 Task: Make in the project AgileHive a sprint 'Information Architecture Sprint'. Create in the project AgileHive a sprint 'Information Architecture Sprint'. Add in the project AgileHive a sprint 'Information Architecture Sprint'
Action: Mouse moved to (204, 58)
Screenshot: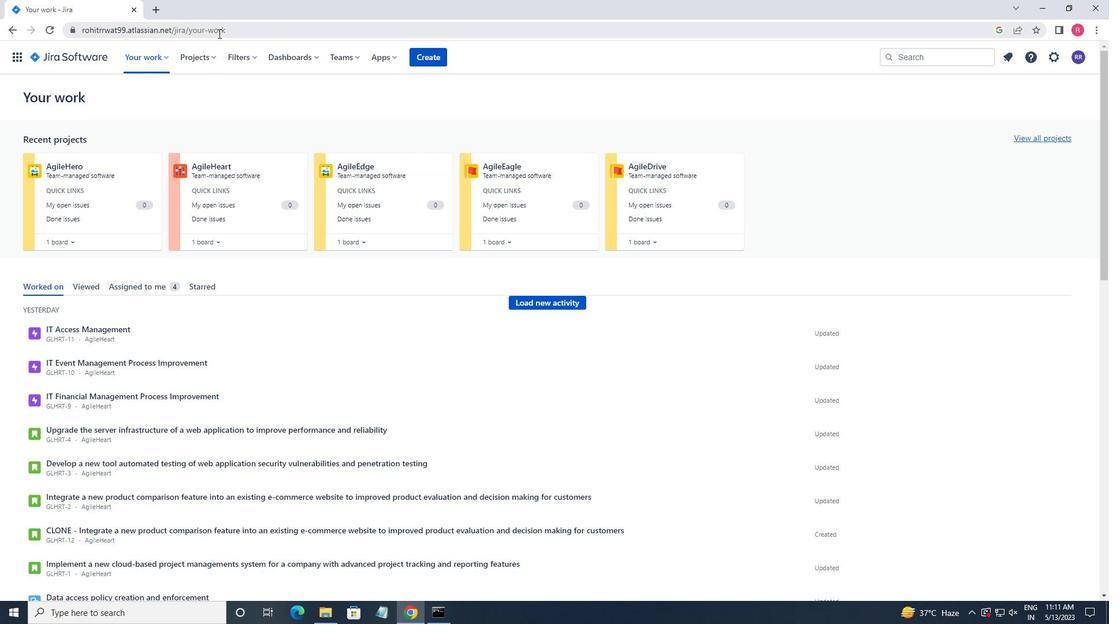 
Action: Mouse pressed left at (204, 58)
Screenshot: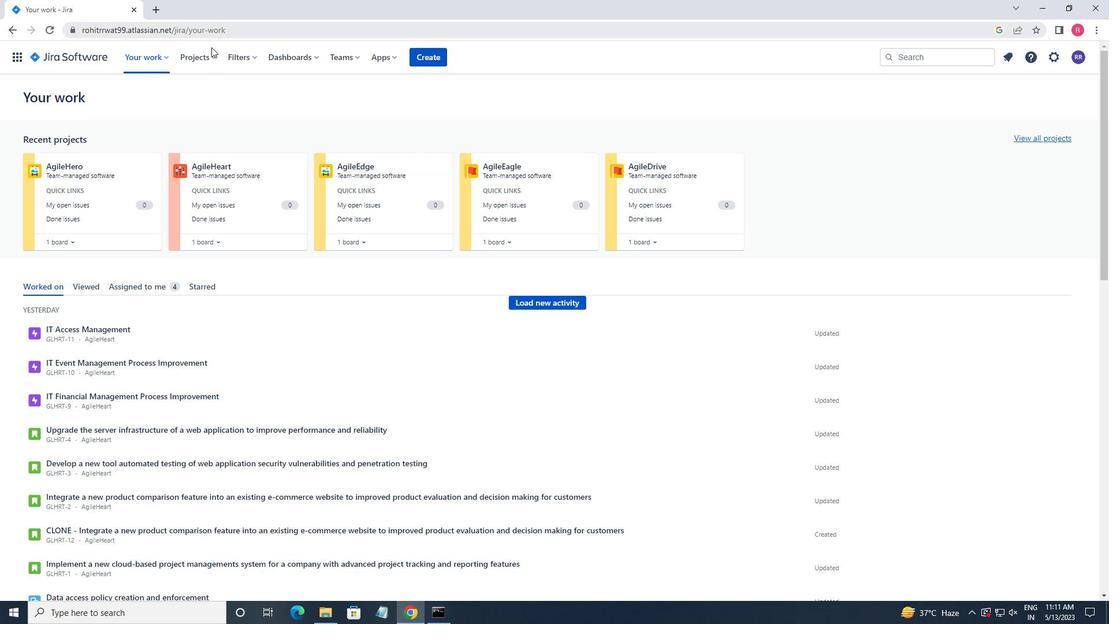 
Action: Mouse moved to (230, 104)
Screenshot: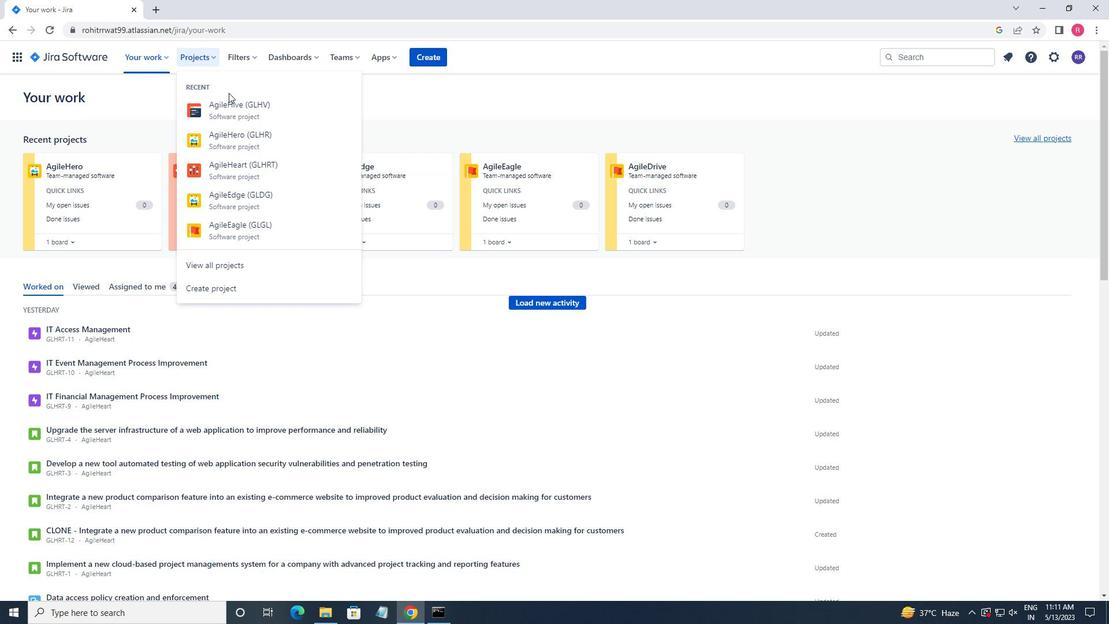 
Action: Mouse pressed left at (230, 104)
Screenshot: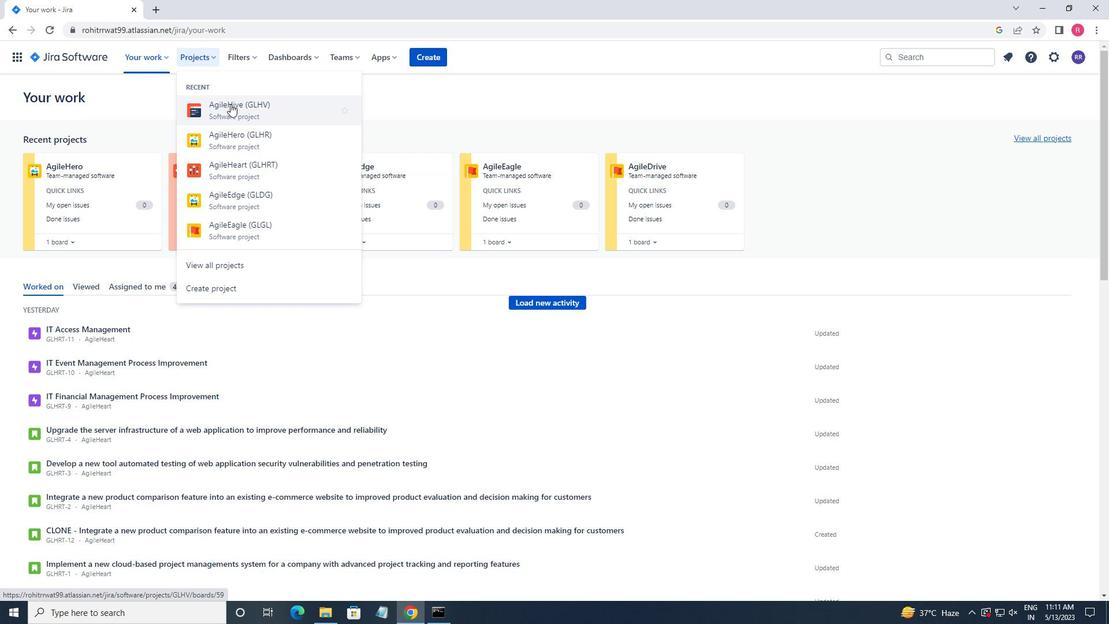 
Action: Mouse moved to (80, 175)
Screenshot: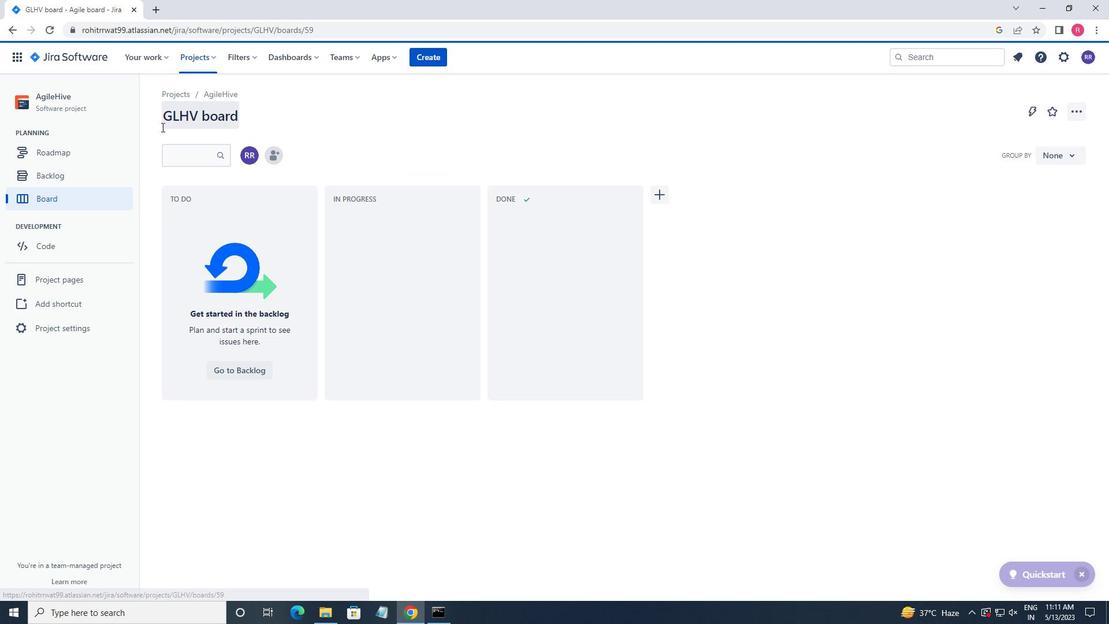 
Action: Mouse pressed left at (80, 175)
Screenshot: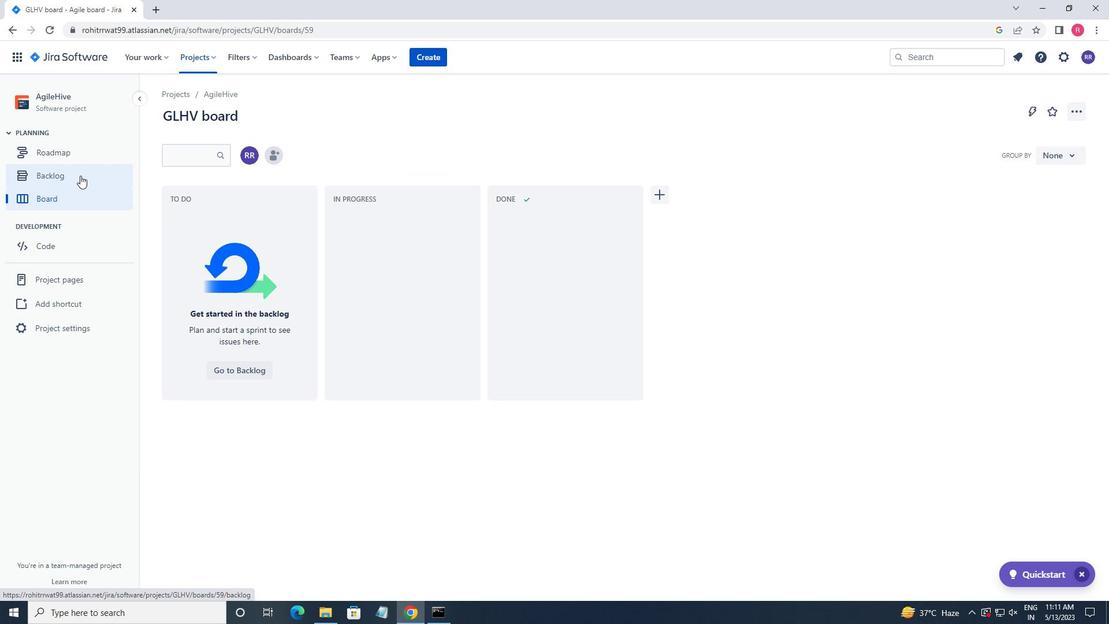 
Action: Mouse moved to (405, 183)
Screenshot: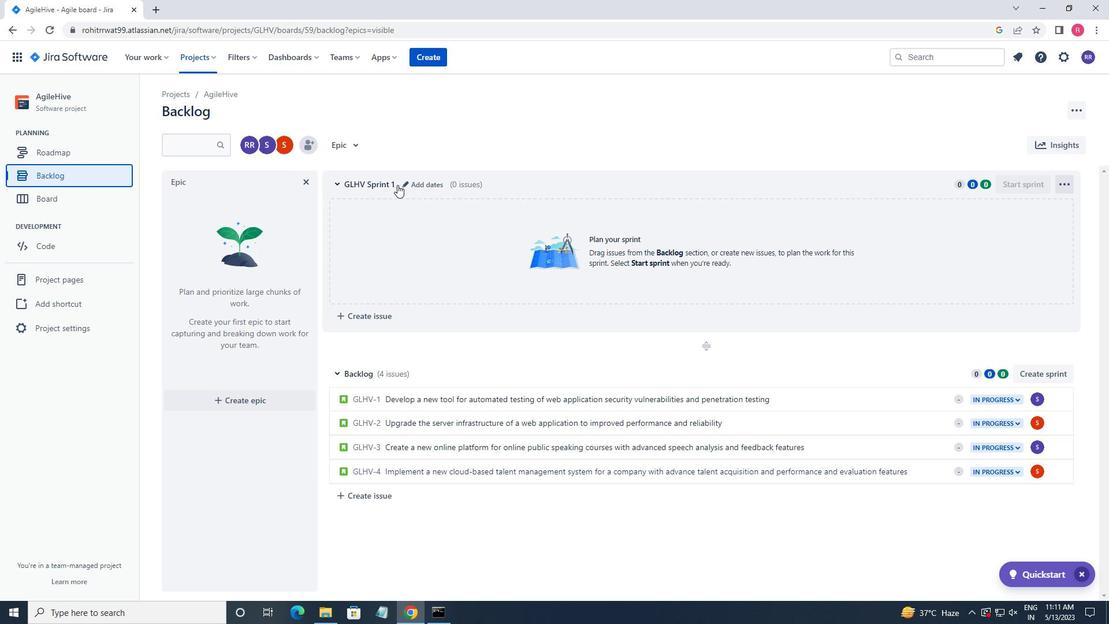 
Action: Mouse pressed left at (405, 183)
Screenshot: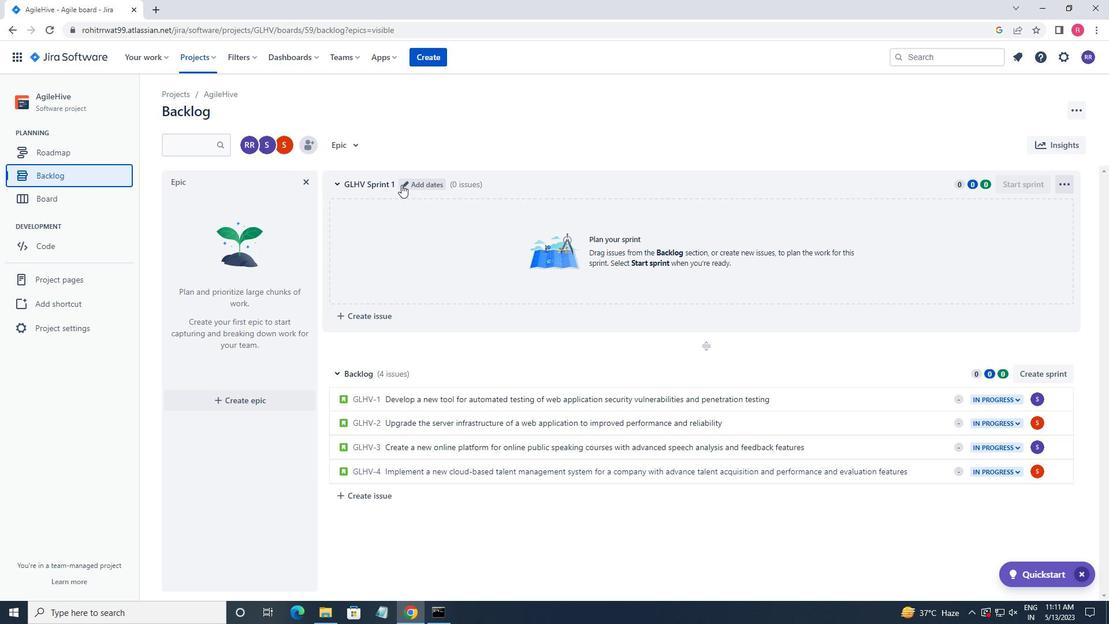 
Action: Mouse moved to (403, 183)
Screenshot: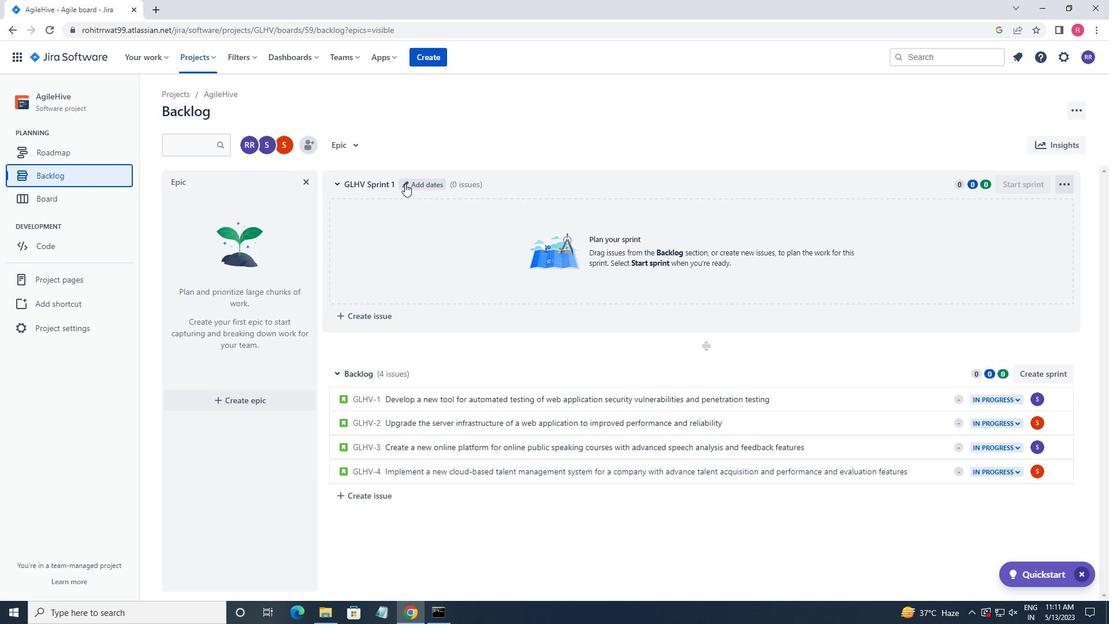 
Action: Key pressed <Key.shift_r><Key.backspace><Key.backspace><Key.backspace><Key.backspace><Key.backspace><Key.backspace><Key.backspace><Key.backspace><Key.backspace><Key.backspace><Key.backspace><Key.backspace><Key.backspace><Key.backspace><Key.backspace><Key.backspace><Key.backspace><Key.shift_r>Information<Key.space><Key.shift>ARCHITECTURE<Key.space><Key.shift>SPRINTT<Key.backspace>NT<Key.backspace><Key.backspace><Key.backspace><Key.backspace>PRINT
Screenshot: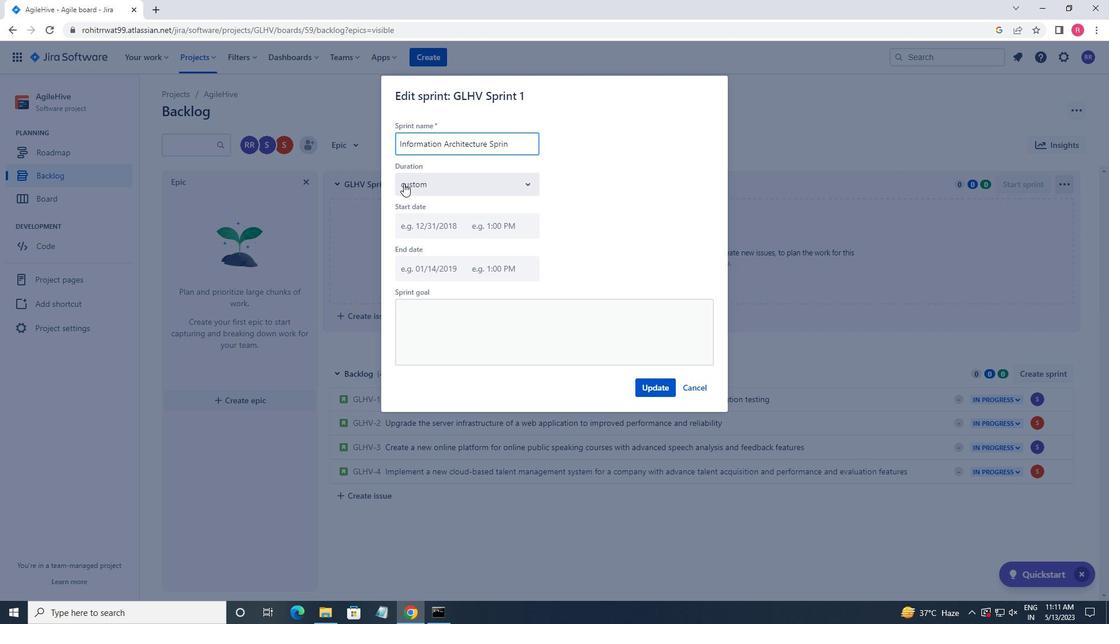 
Action: Mouse moved to (653, 391)
Screenshot: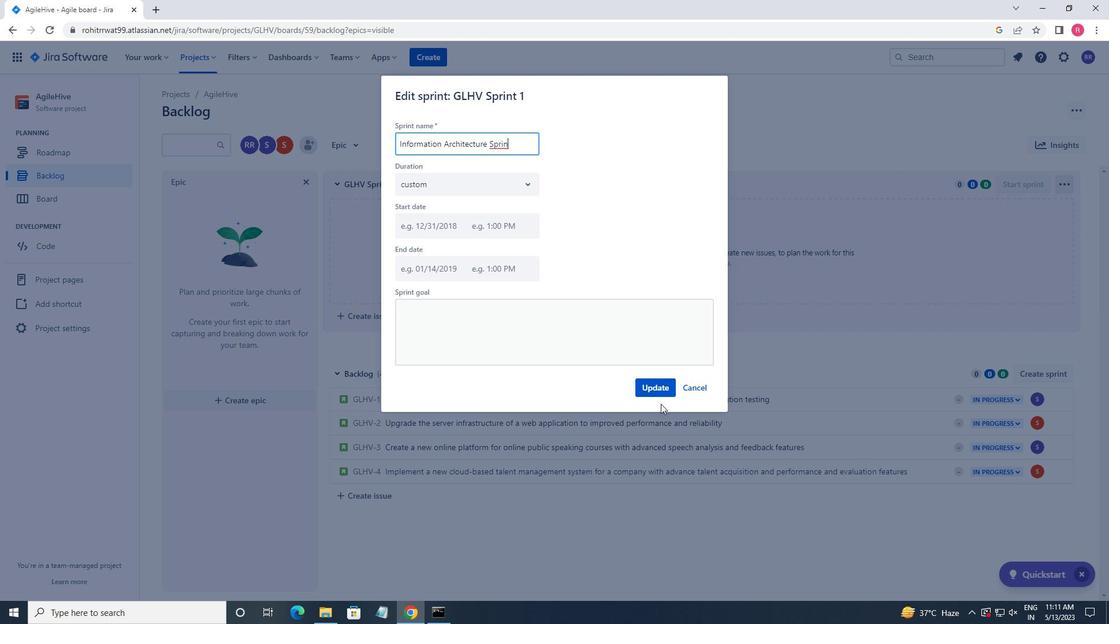 
Action: Mouse pressed left at (653, 391)
Screenshot: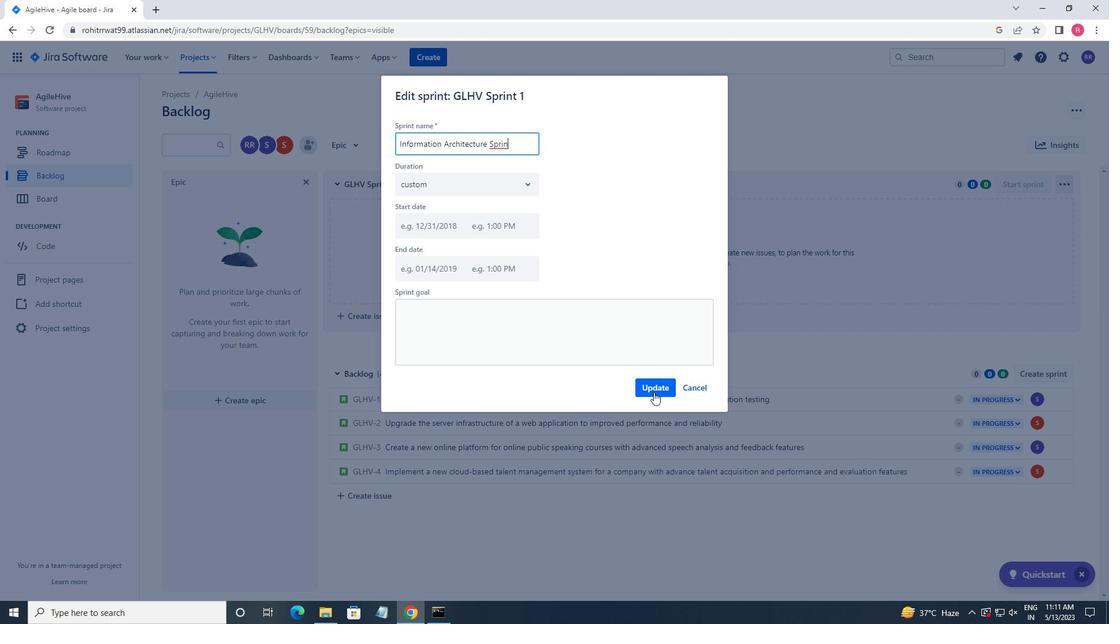 
Action: Mouse moved to (1041, 374)
Screenshot: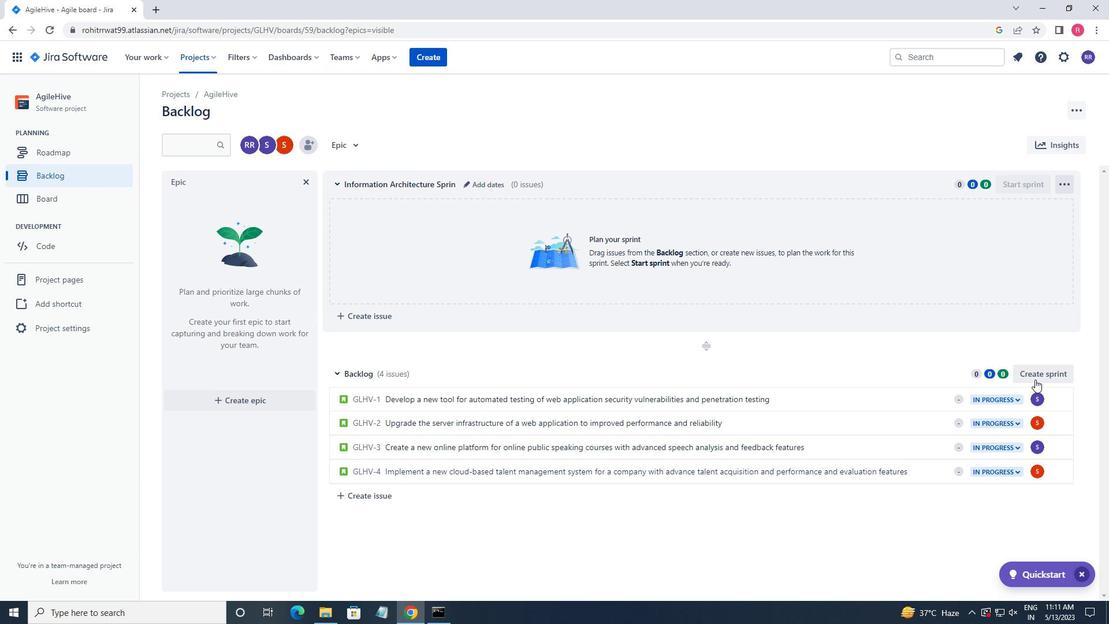 
Action: Mouse pressed left at (1041, 374)
Screenshot: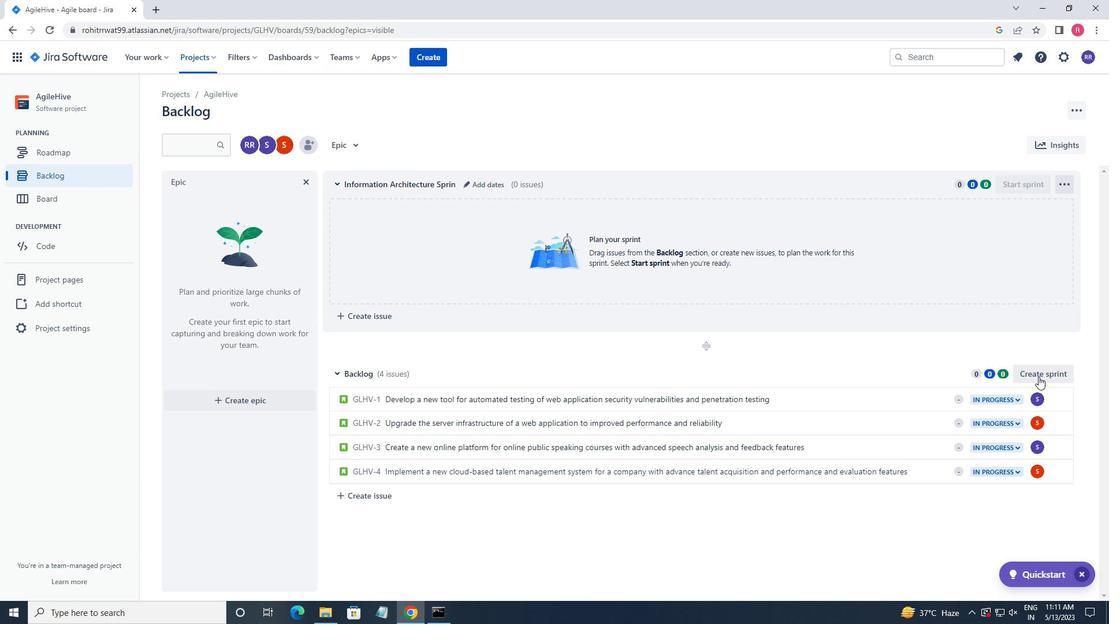 
Action: Mouse moved to (461, 373)
Screenshot: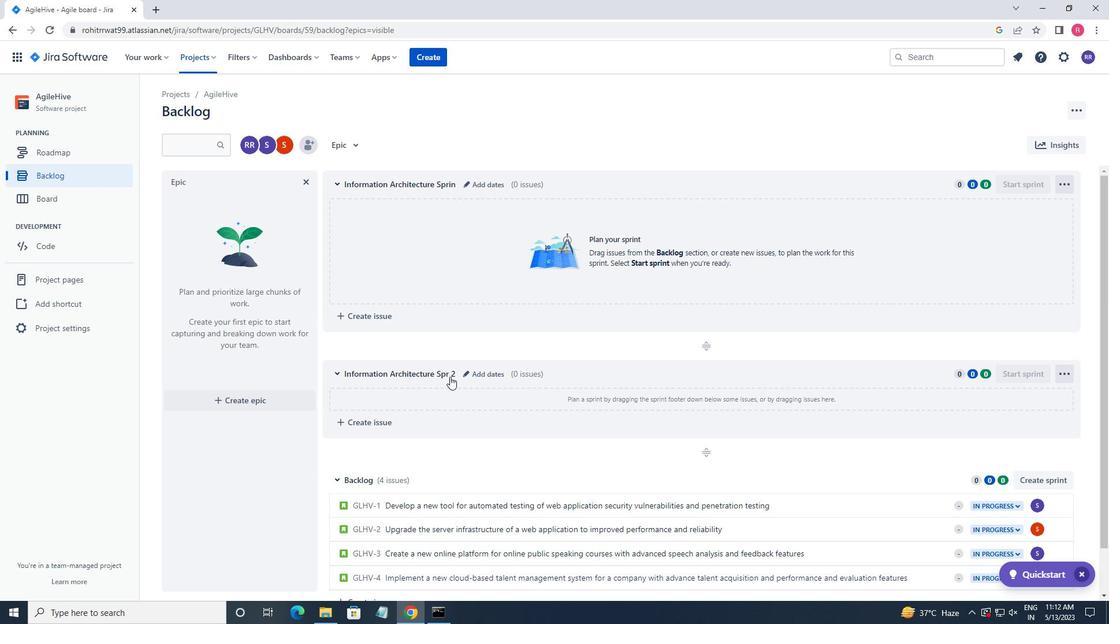 
Action: Mouse pressed left at (461, 373)
Screenshot: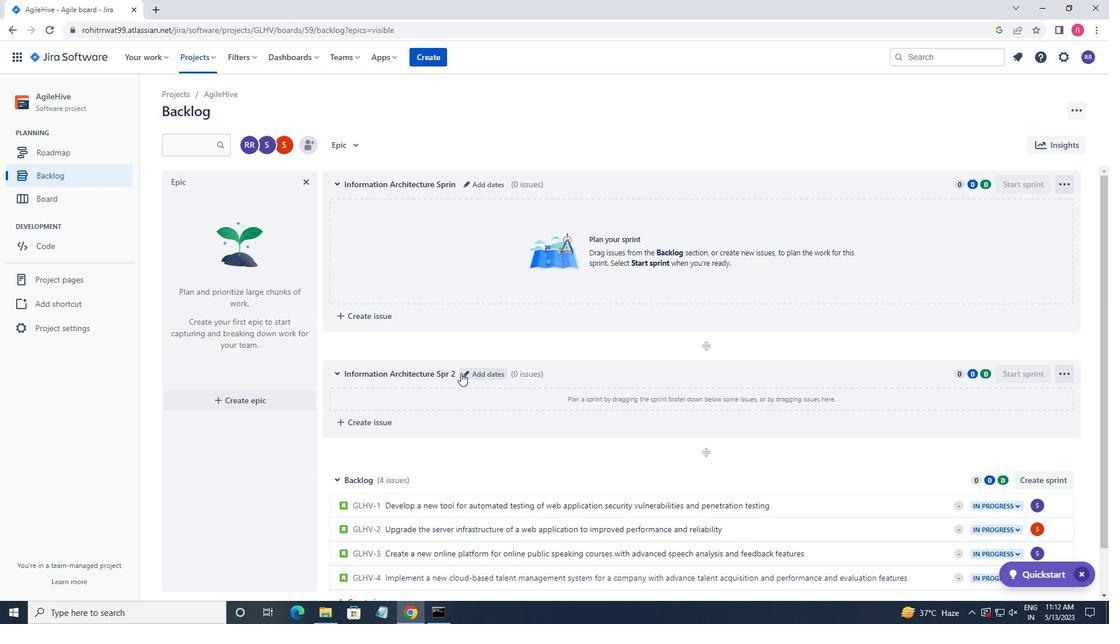
Action: Mouse moved to (476, 319)
Screenshot: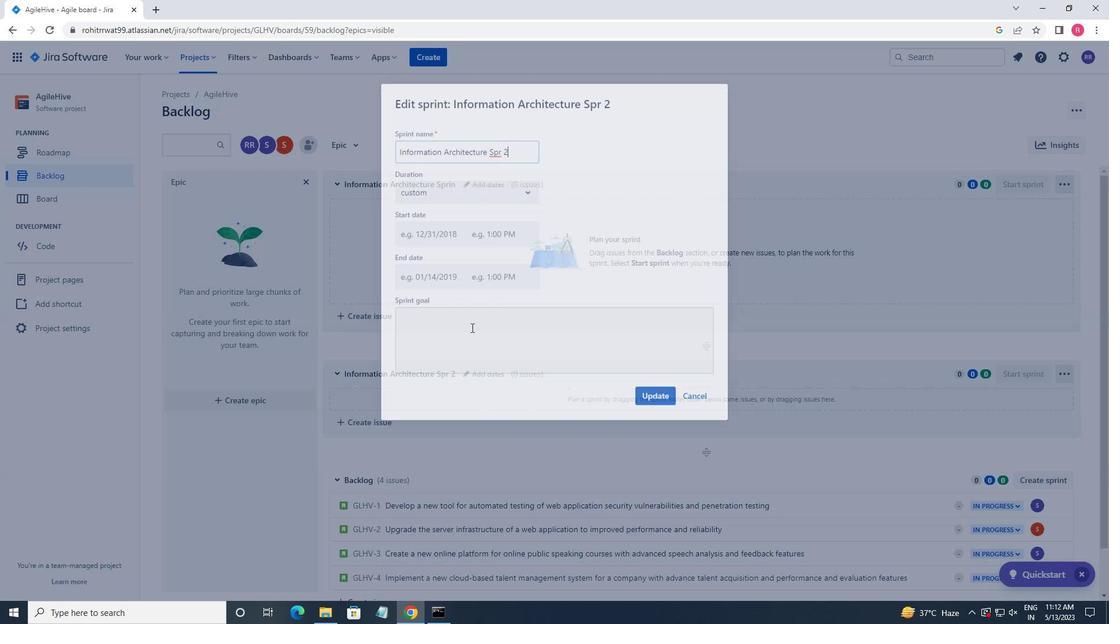 
Action: Key pressed <Key.backspace><Key.backspace>
Screenshot: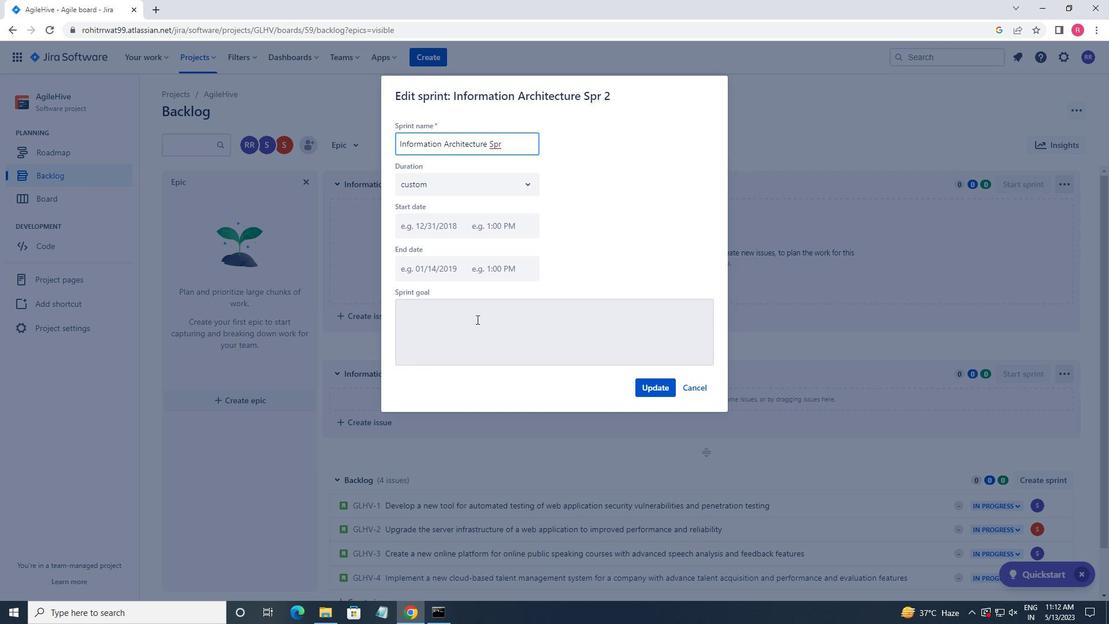 
Action: Mouse moved to (499, 169)
Screenshot: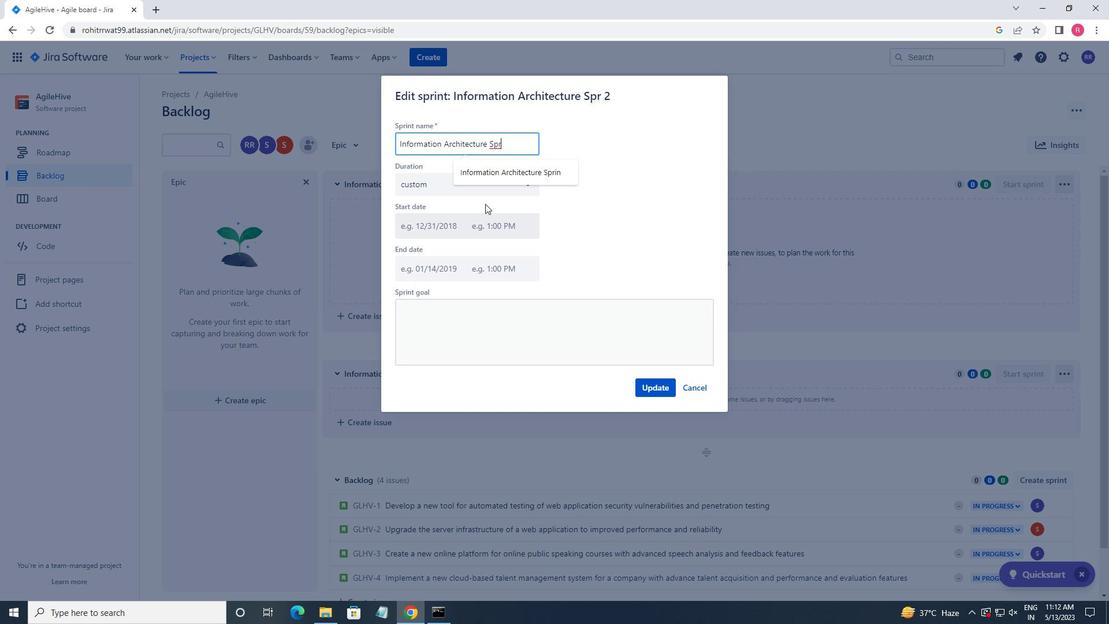 
Action: Mouse pressed left at (499, 169)
Screenshot: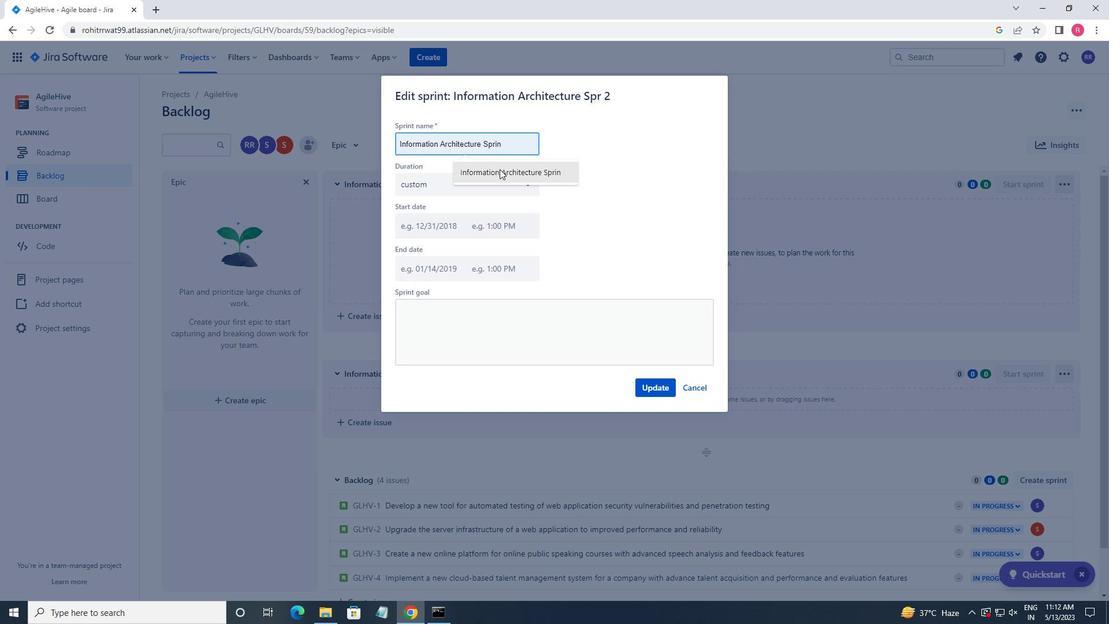 
Action: Mouse moved to (641, 389)
Screenshot: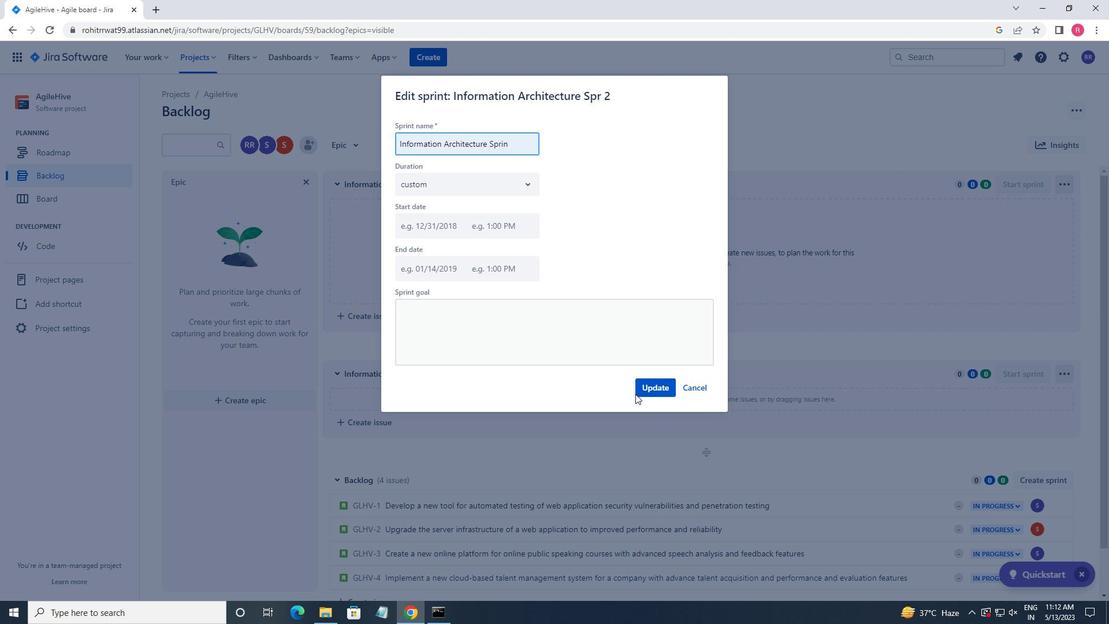 
Action: Mouse pressed left at (641, 389)
Screenshot: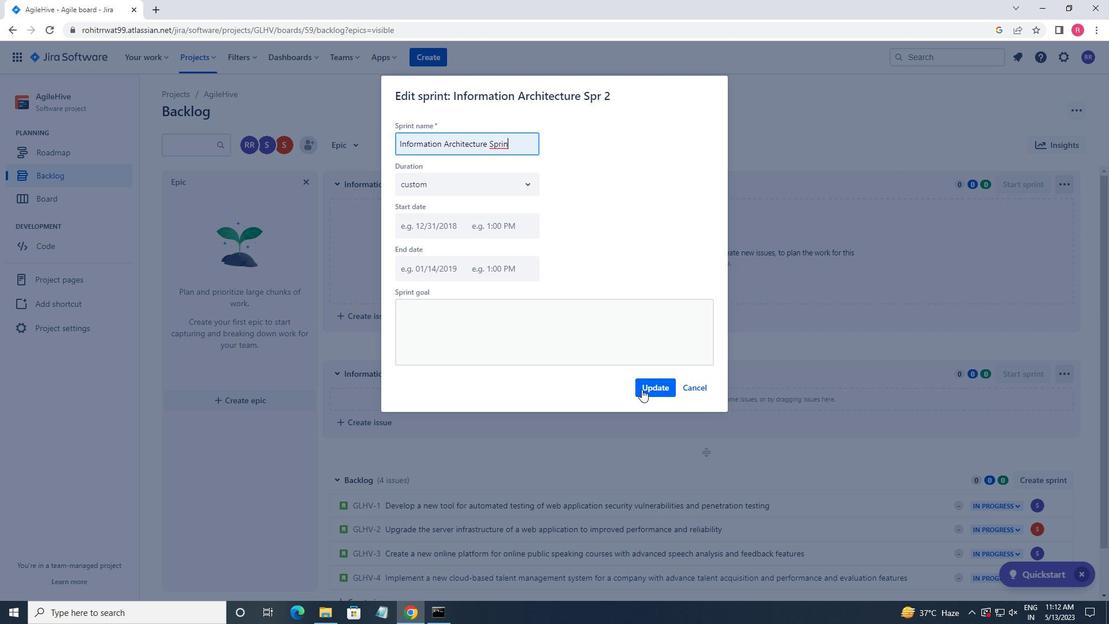 
Action: Mouse scrolled (641, 388) with delta (0, 0)
Screenshot: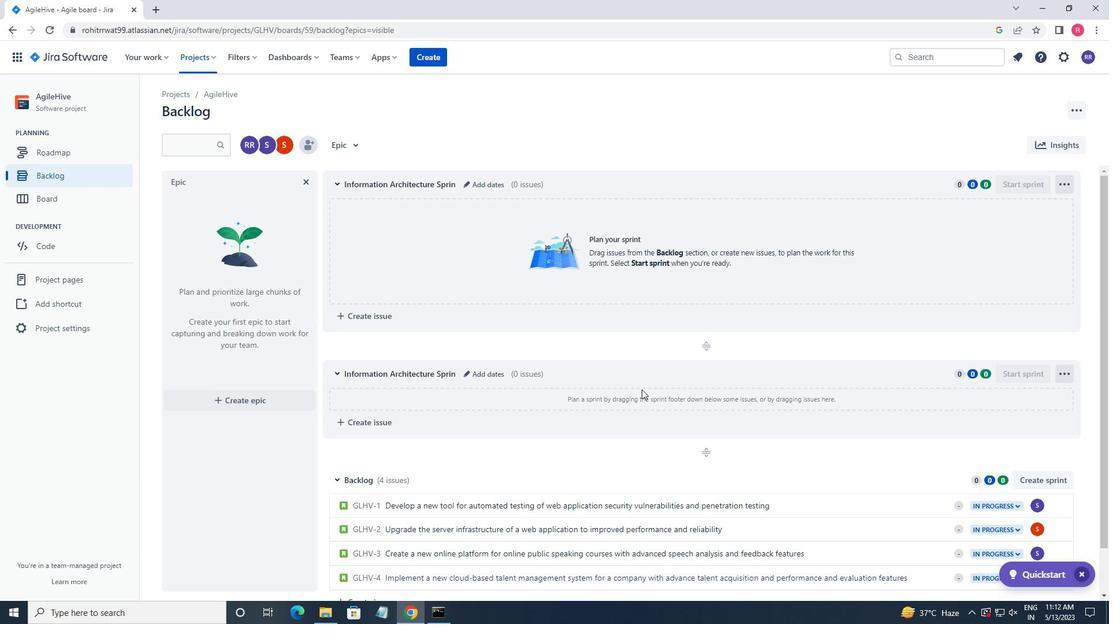 
Action: Mouse scrolled (641, 388) with delta (0, 0)
Screenshot: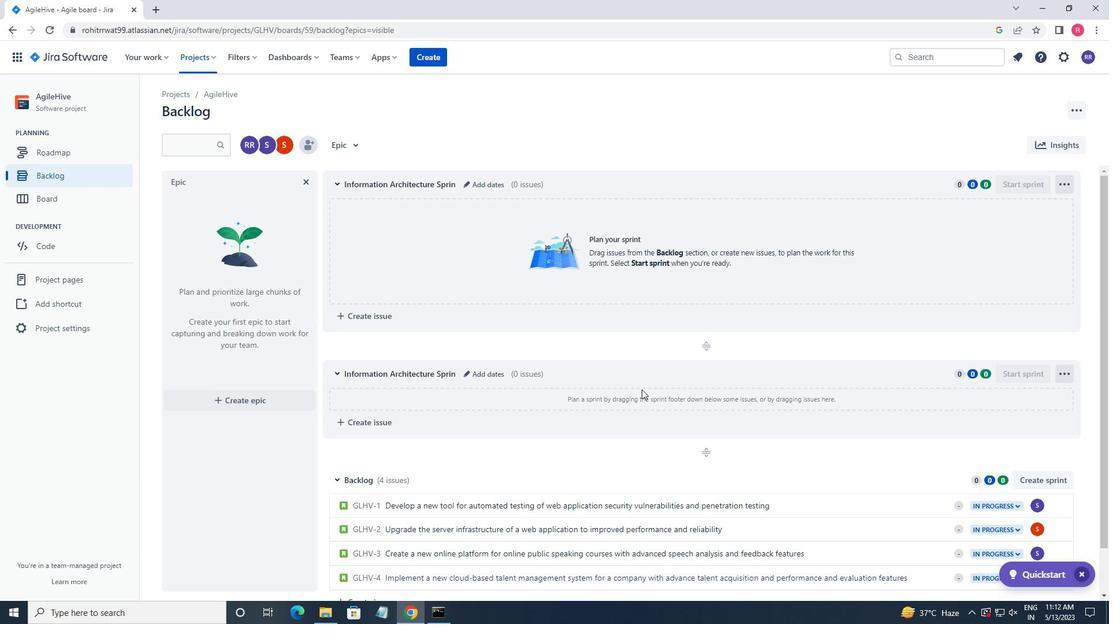 
Action: Mouse moved to (1048, 426)
Screenshot: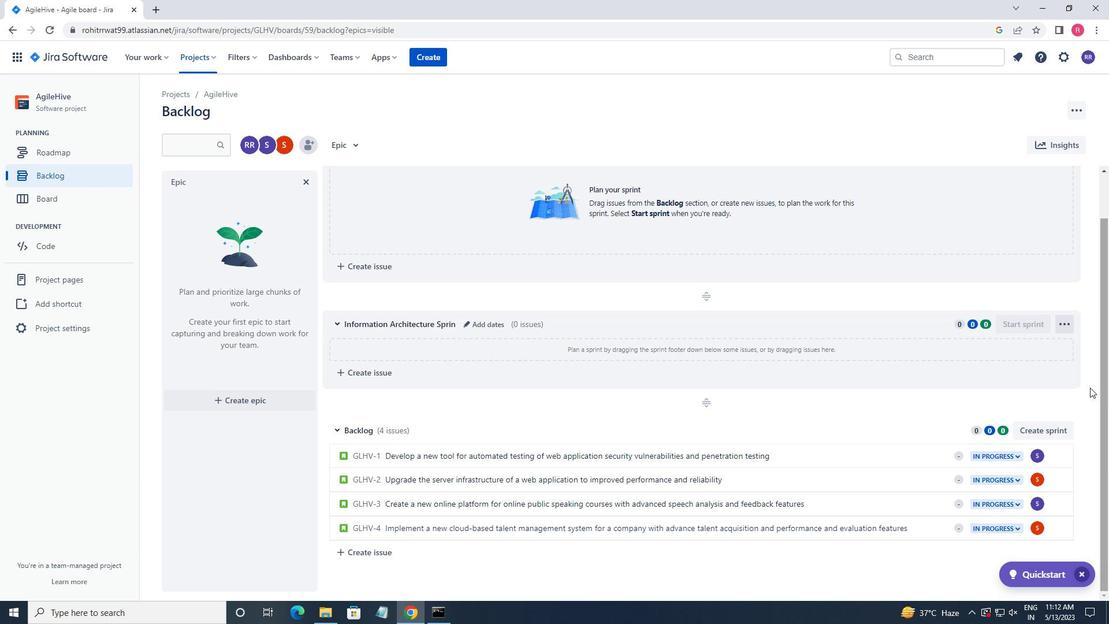 
Action: Mouse pressed left at (1048, 426)
Screenshot: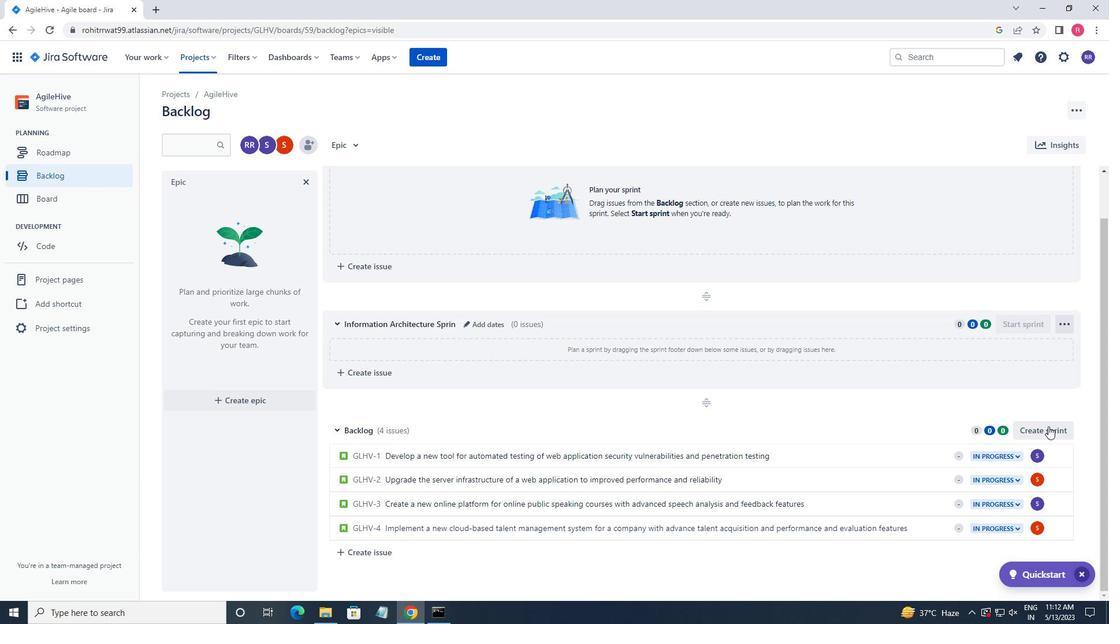 
Action: Mouse moved to (543, 410)
Screenshot: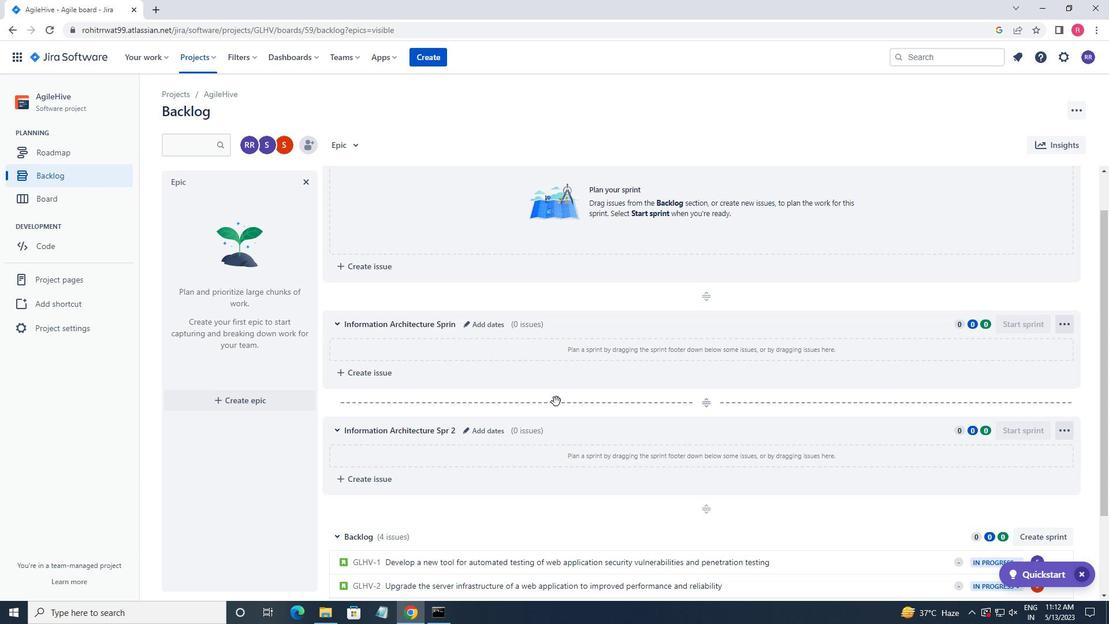 
Action: Mouse scrolled (543, 409) with delta (0, 0)
Screenshot: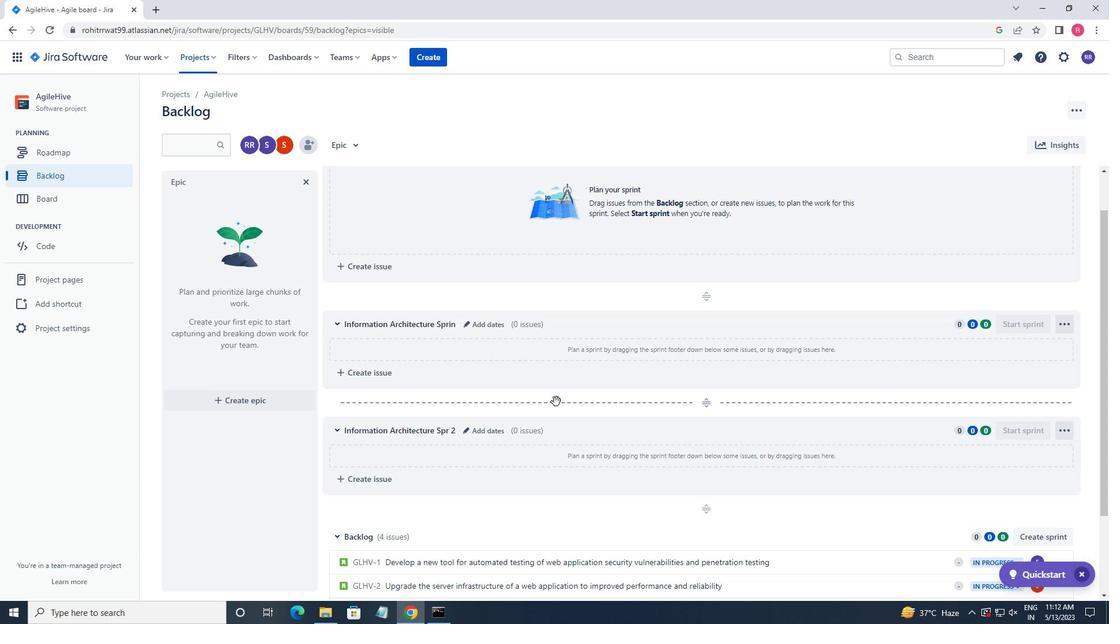 
Action: Mouse scrolled (543, 409) with delta (0, 0)
Screenshot: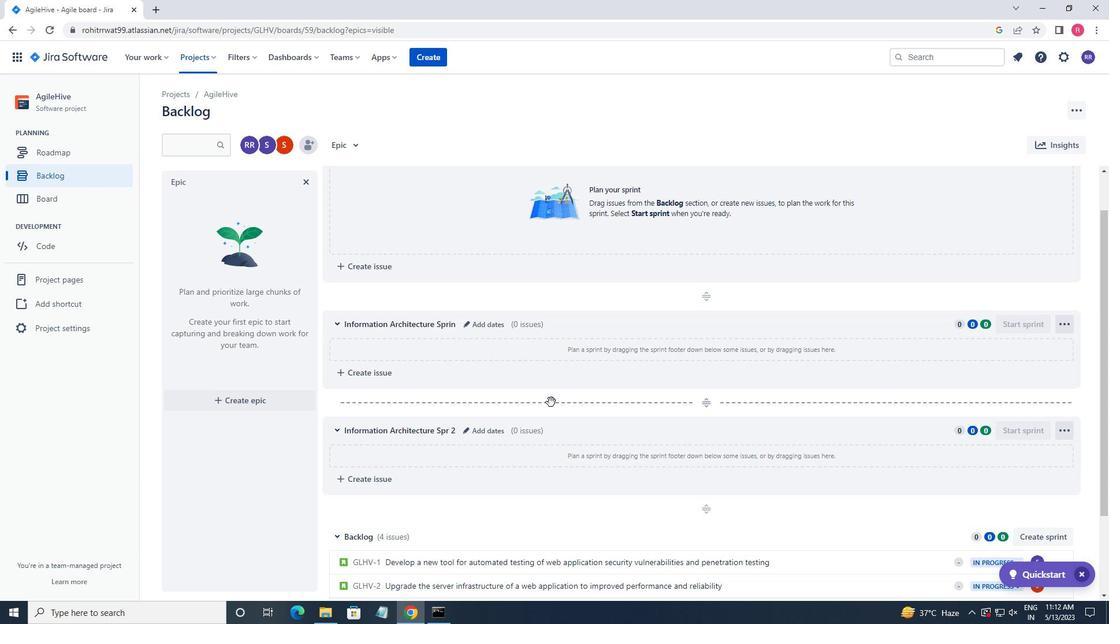 
Action: Mouse moved to (542, 410)
Screenshot: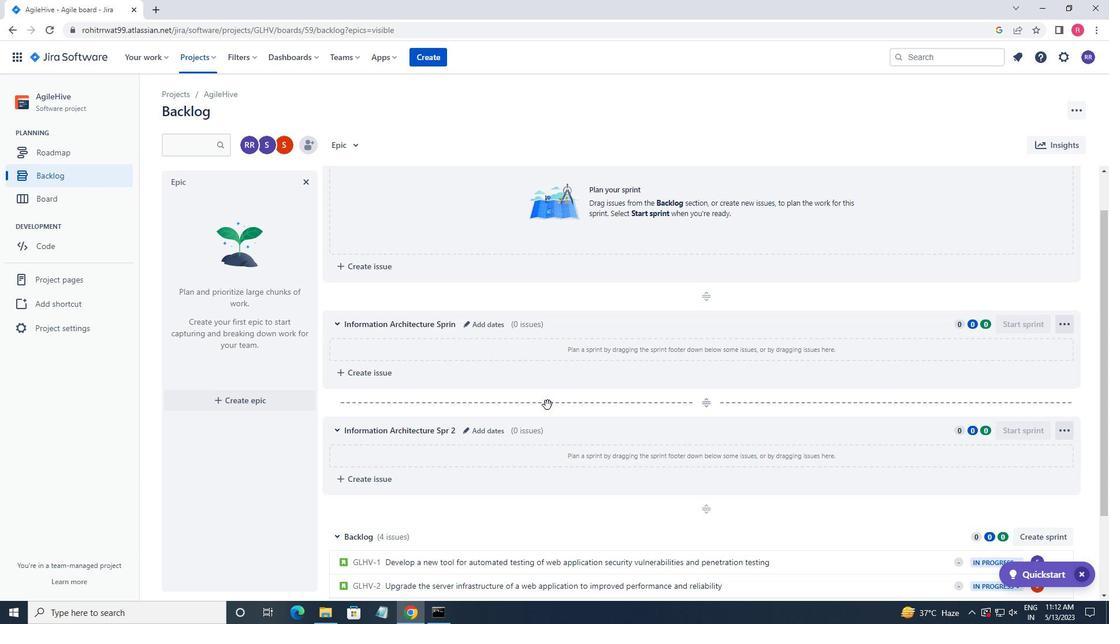 
Action: Mouse scrolled (542, 410) with delta (0, 0)
Screenshot: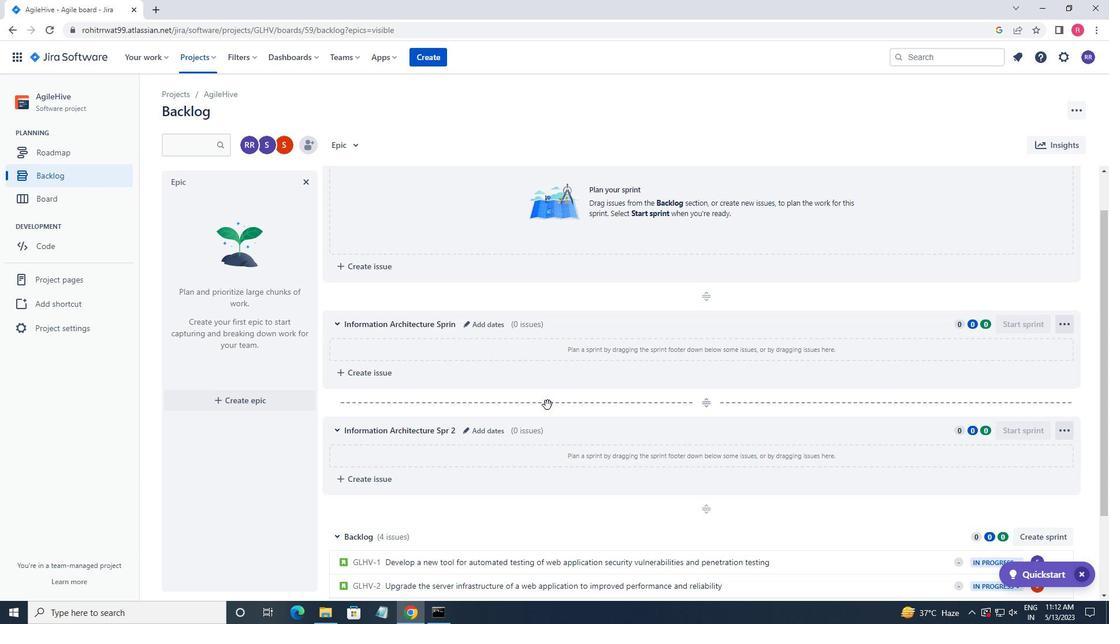 
Action: Mouse moved to (463, 320)
Screenshot: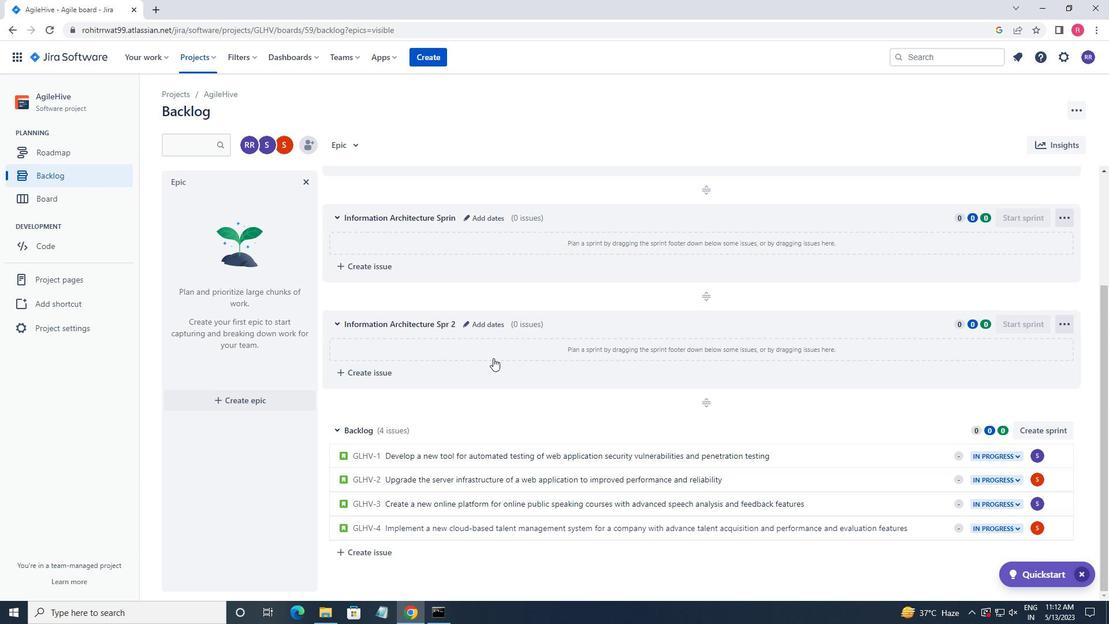 
Action: Mouse pressed left at (463, 320)
Screenshot: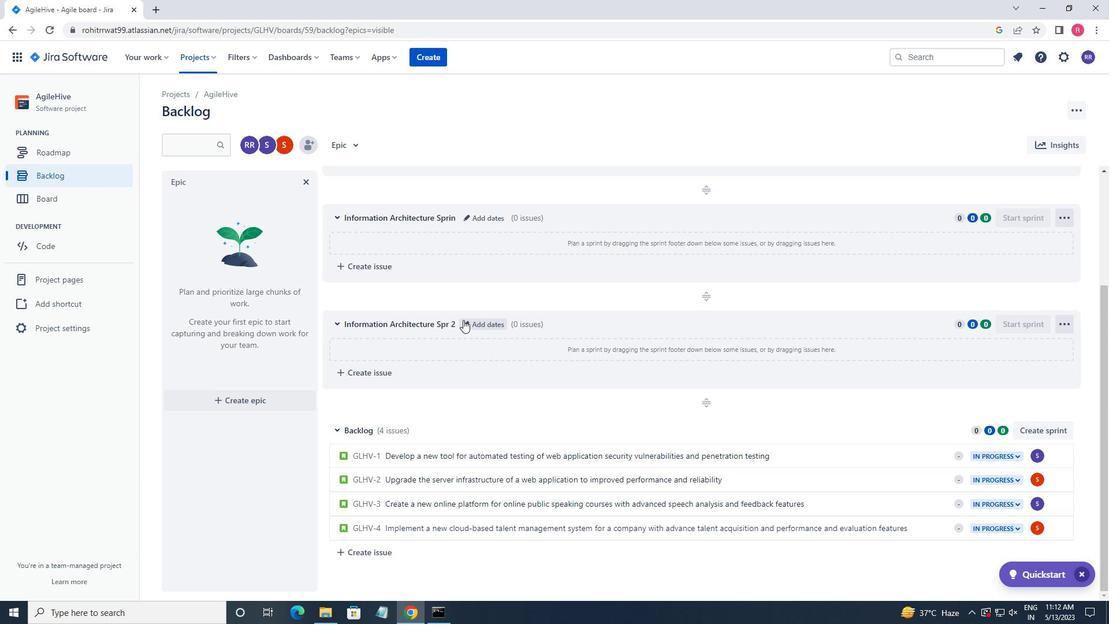 
Action: Mouse moved to (463, 319)
Screenshot: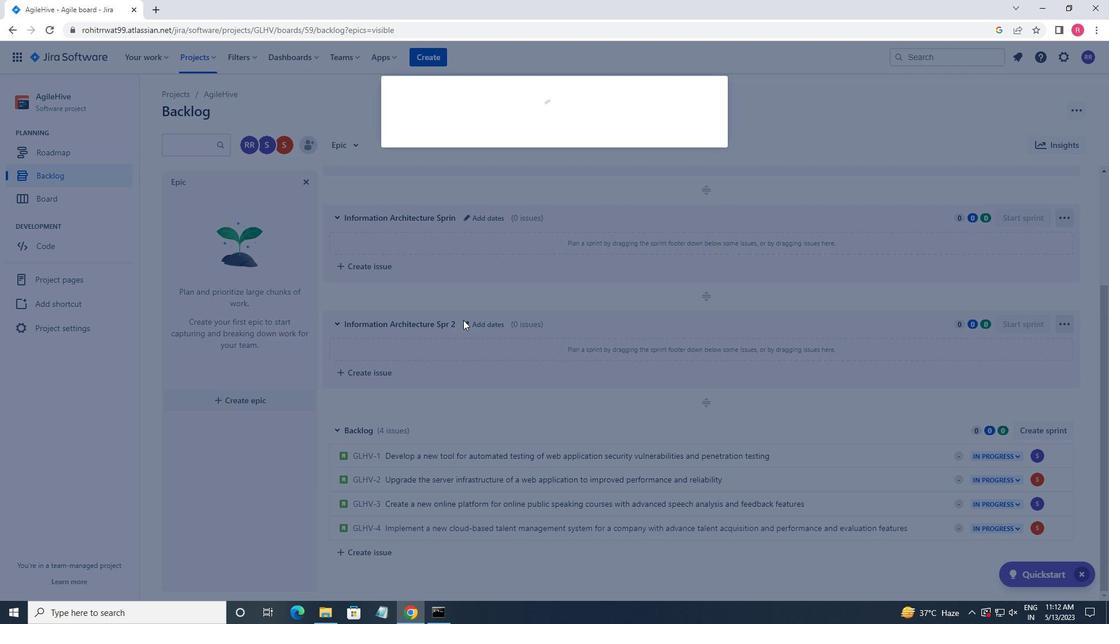 
Action: Key pressed <Key.backspace><Key.backspace>
Screenshot: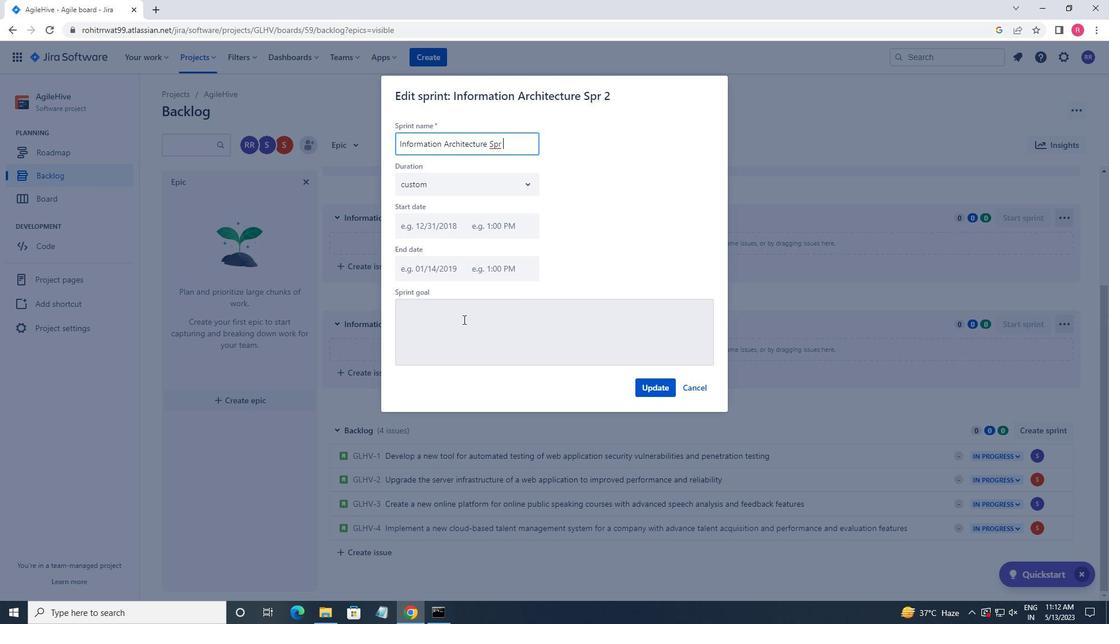 
Action: Mouse moved to (525, 169)
Screenshot: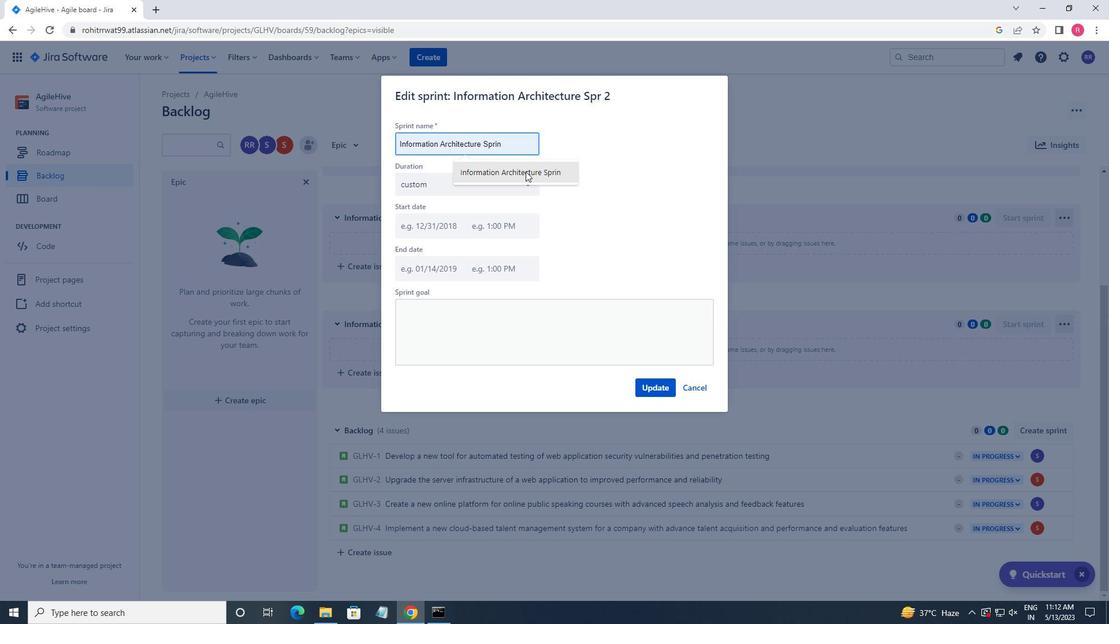 
Action: Mouse pressed left at (525, 169)
Screenshot: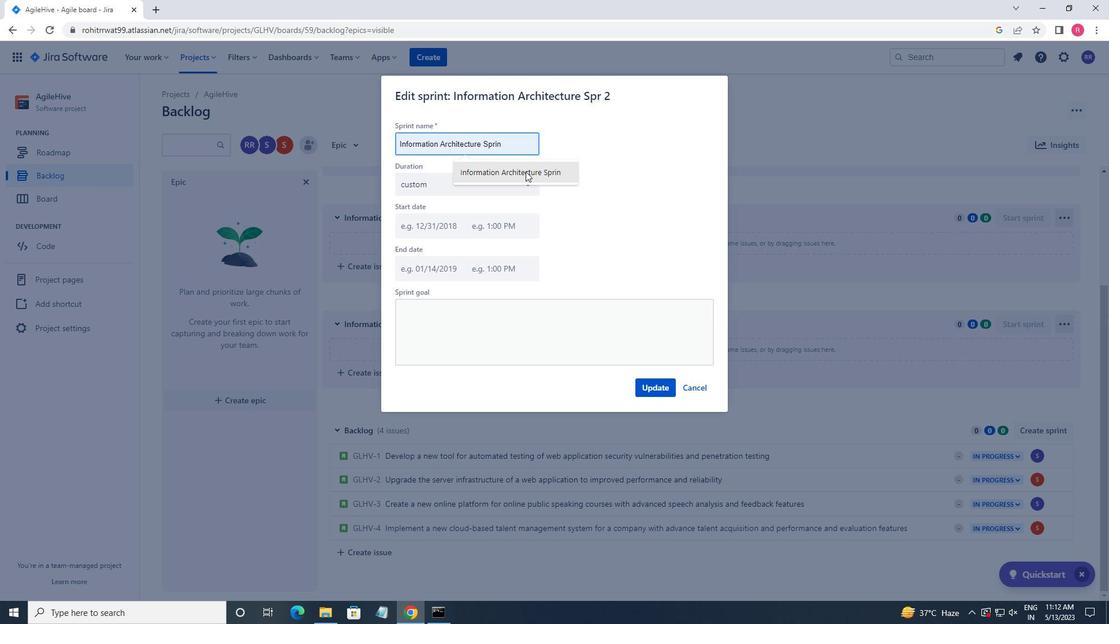 
Action: Mouse moved to (650, 391)
Screenshot: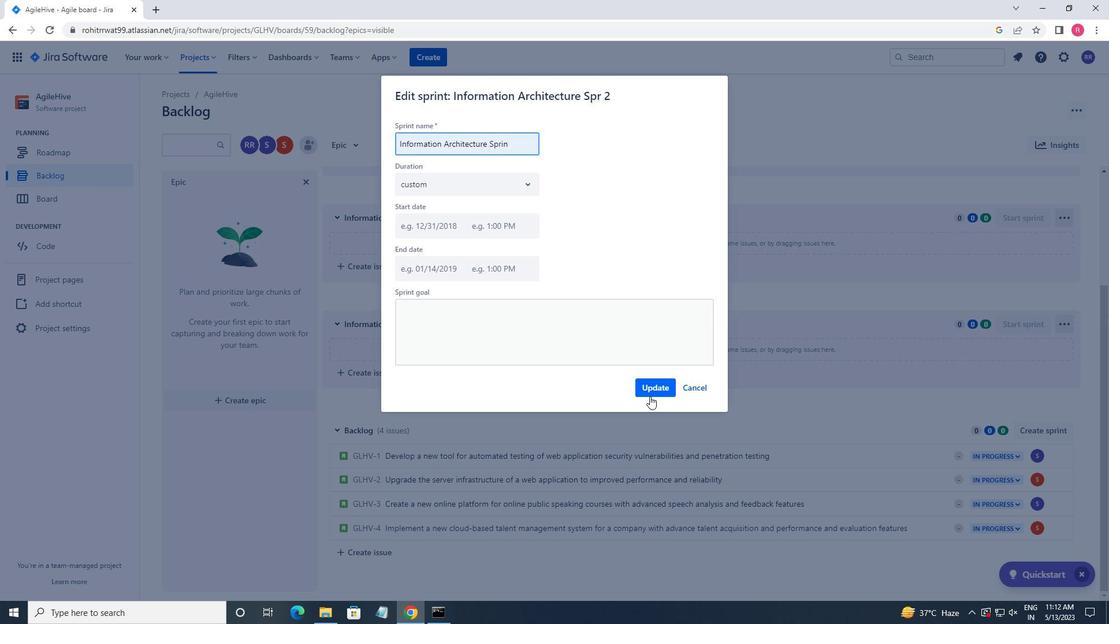 
Action: Mouse pressed left at (650, 391)
Screenshot: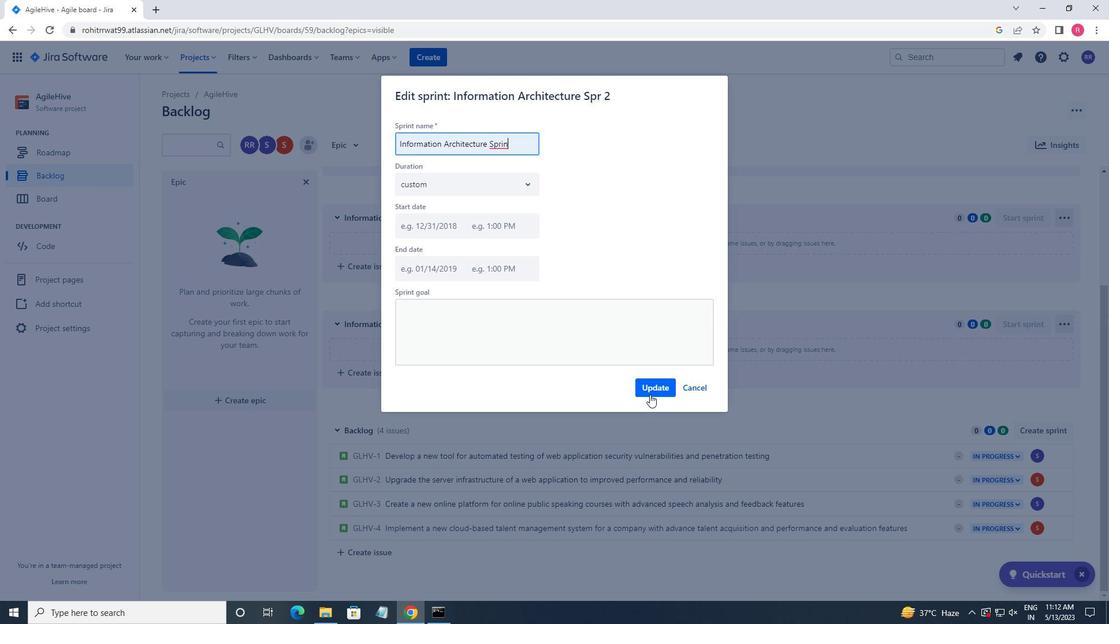 
